 Task: Create Card Card0032 in Board Board0023 in Workspace Development in Trello
Action: Mouse moved to (349, 398)
Screenshot: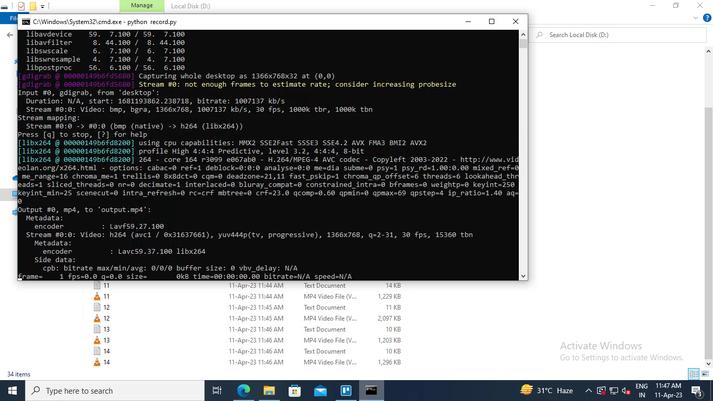 
Action: Mouse pressed left at (349, 398)
Screenshot: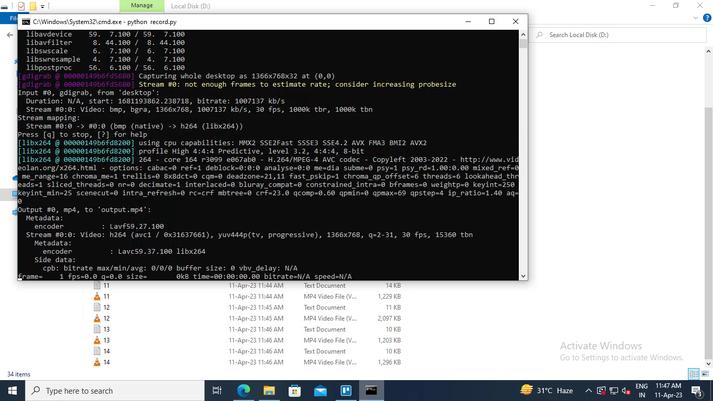 
Action: Mouse moved to (162, 174)
Screenshot: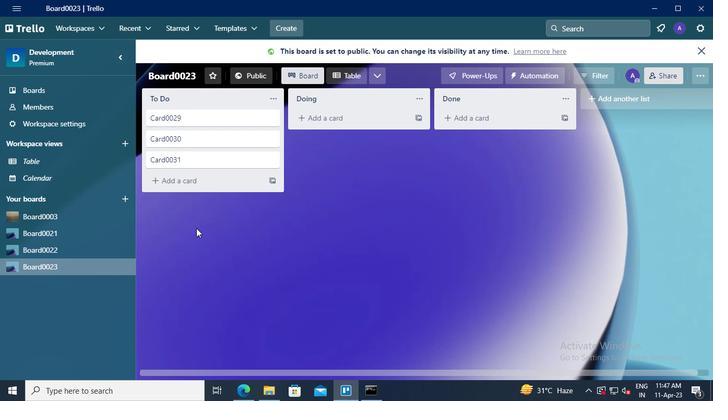 
Action: Mouse pressed left at (162, 174)
Screenshot: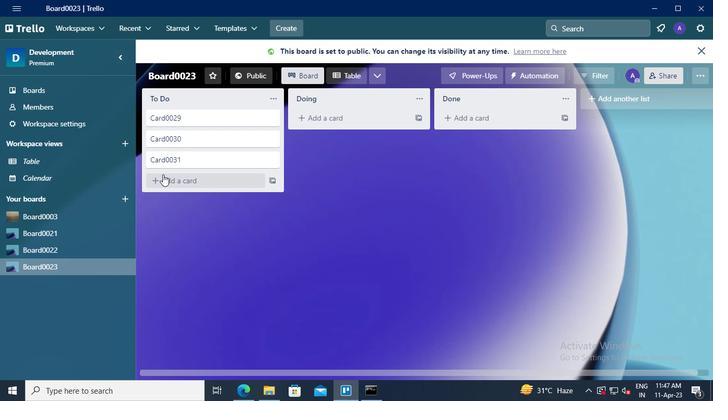 
Action: Keyboard Key.shift
Screenshot: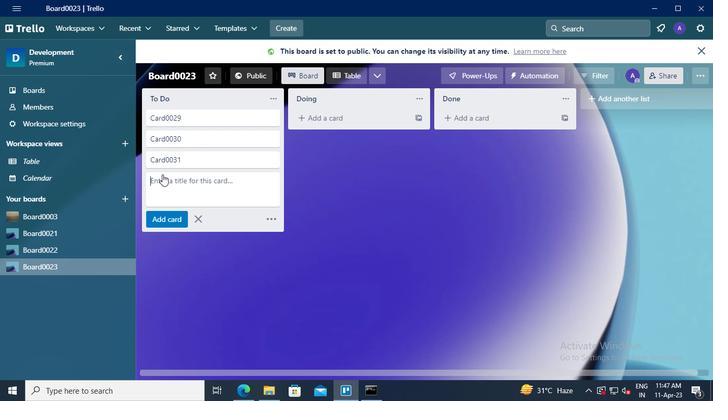 
Action: Keyboard C
Screenshot: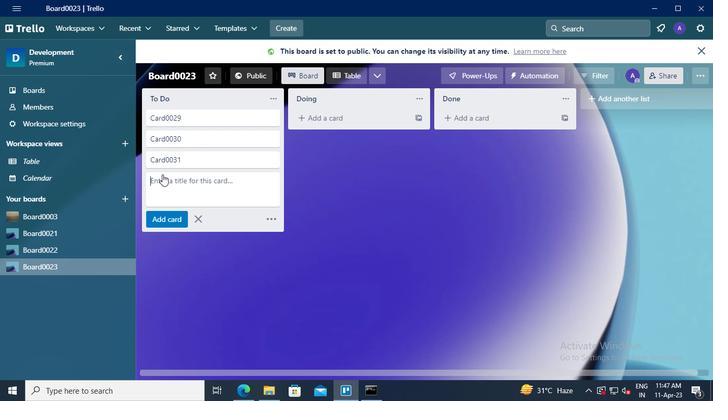 
Action: Keyboard a
Screenshot: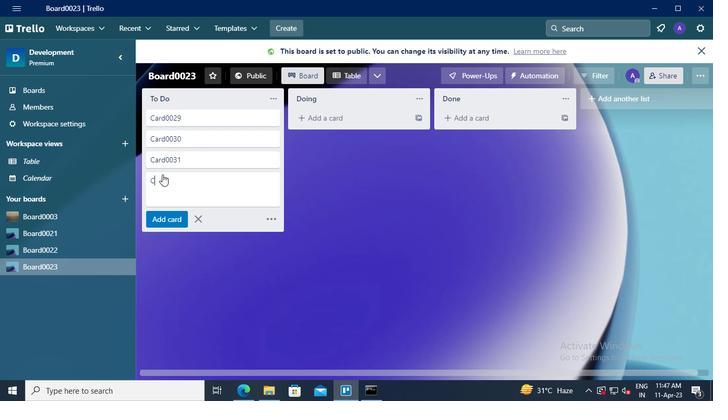
Action: Keyboard r
Screenshot: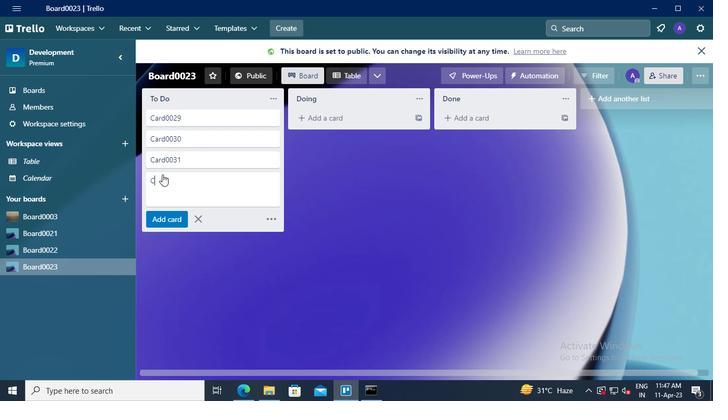 
Action: Keyboard d
Screenshot: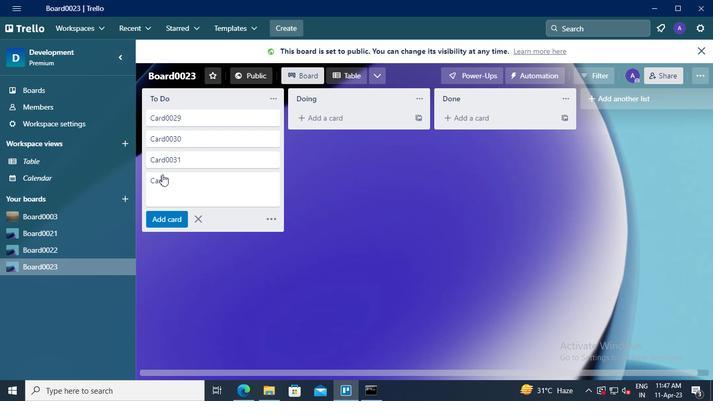 
Action: Keyboard <96>
Screenshot: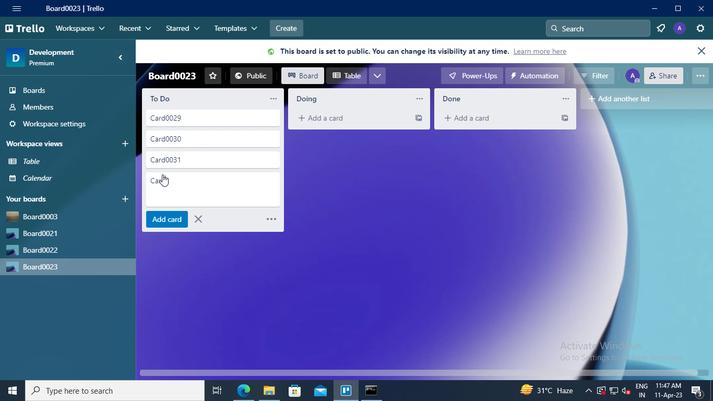
Action: Keyboard <96>
Screenshot: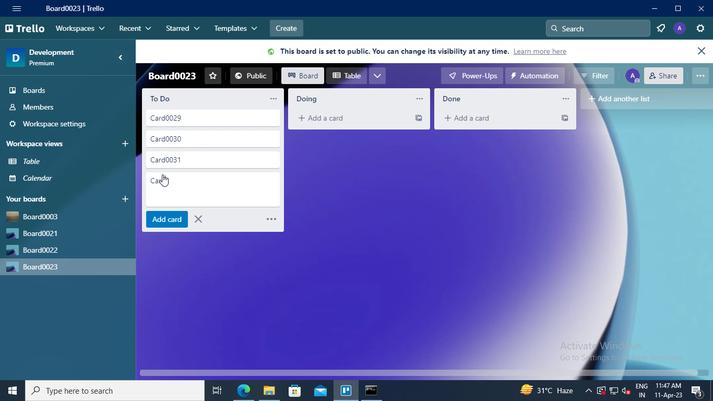 
Action: Keyboard <99>
Screenshot: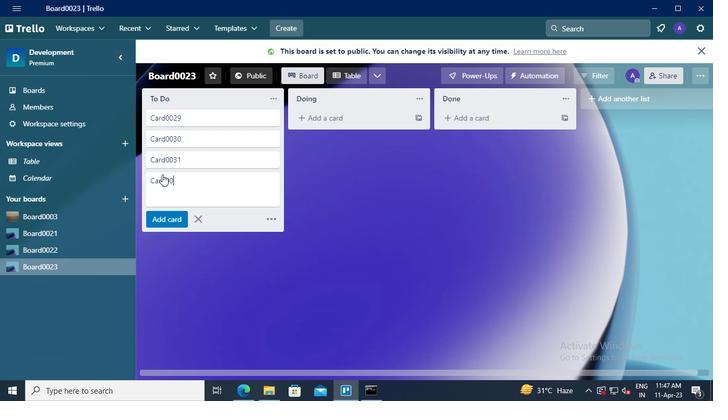 
Action: Keyboard <98>
Screenshot: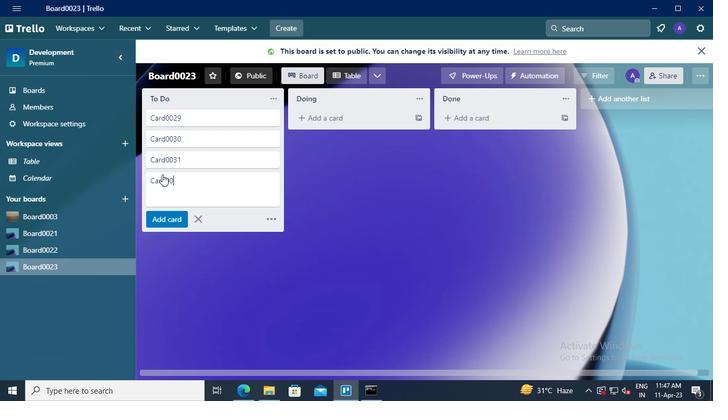 
Action: Mouse moved to (165, 221)
Screenshot: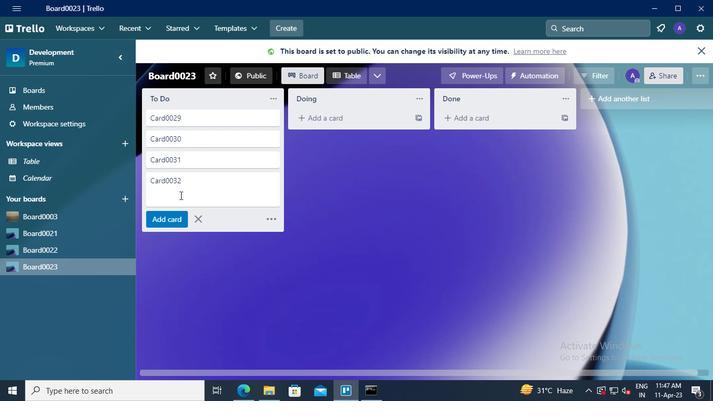 
Action: Mouse pressed left at (165, 221)
Screenshot: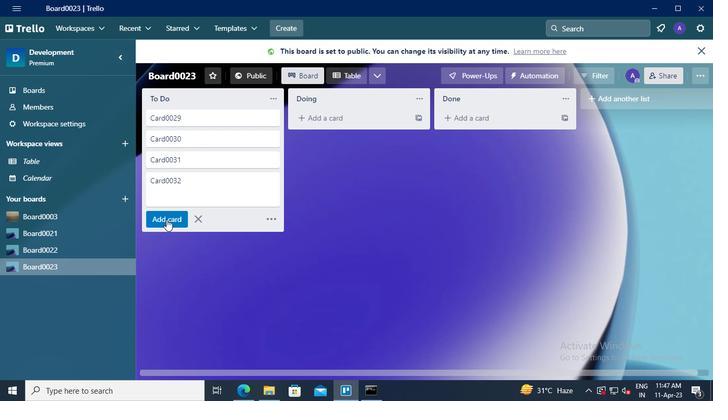 
Action: Mouse moved to (376, 400)
Screenshot: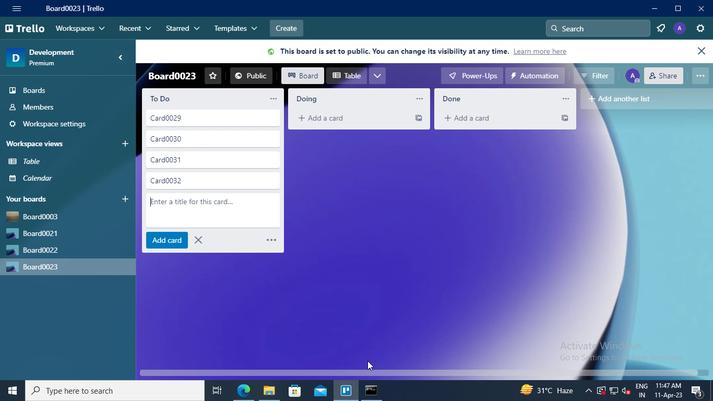 
Action: Mouse pressed left at (376, 400)
Screenshot: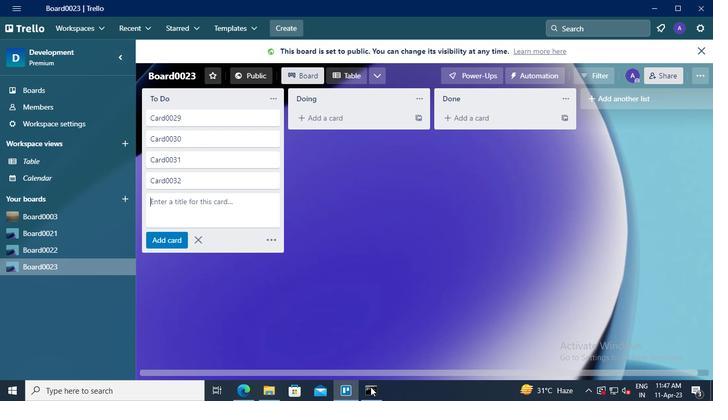 
Action: Mouse moved to (511, 24)
Screenshot: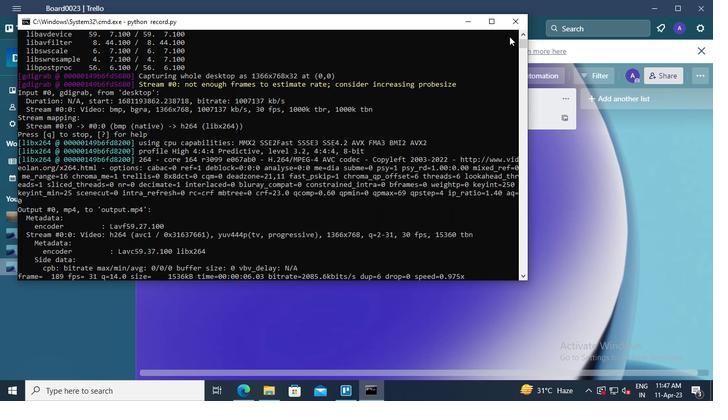 
Action: Mouse pressed left at (511, 24)
Screenshot: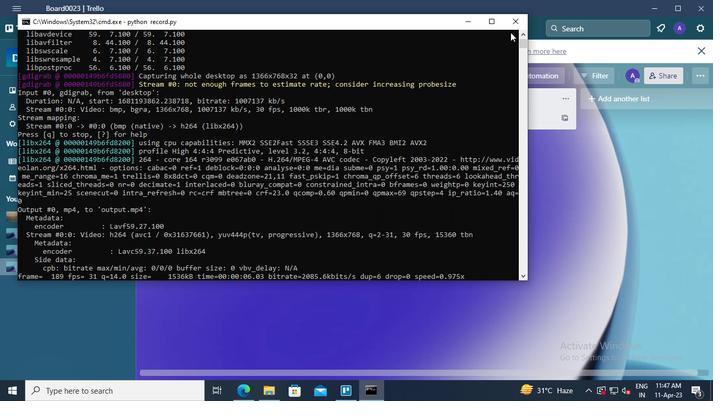 
Action: Mouse moved to (511, 24)
Screenshot: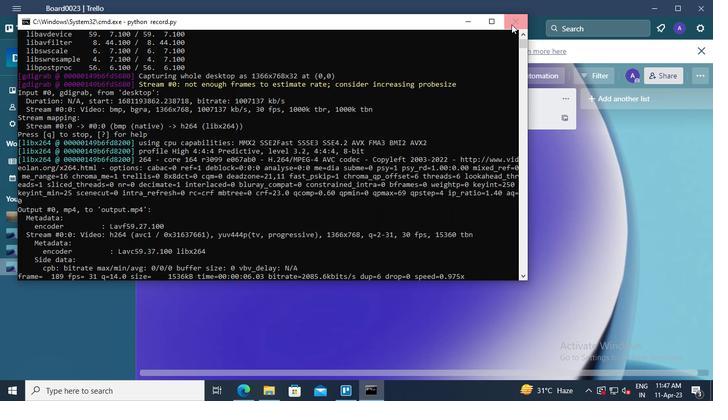 
